 Task: Create a task  Implement a new cloud-based project management system for a company , assign it to team member softage.4@softage.net in the project AgileQuest and update the status of the task to  On Track  , set the priority of the task to High
Action: Mouse moved to (86, 58)
Screenshot: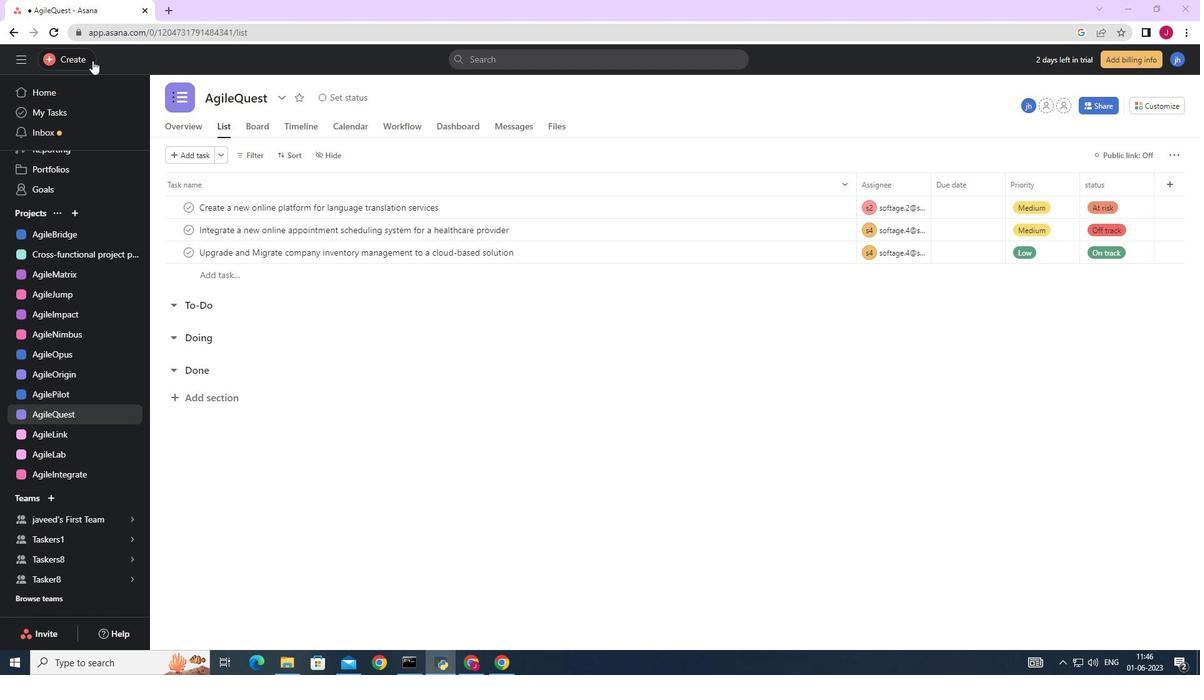 
Action: Mouse pressed left at (86, 58)
Screenshot: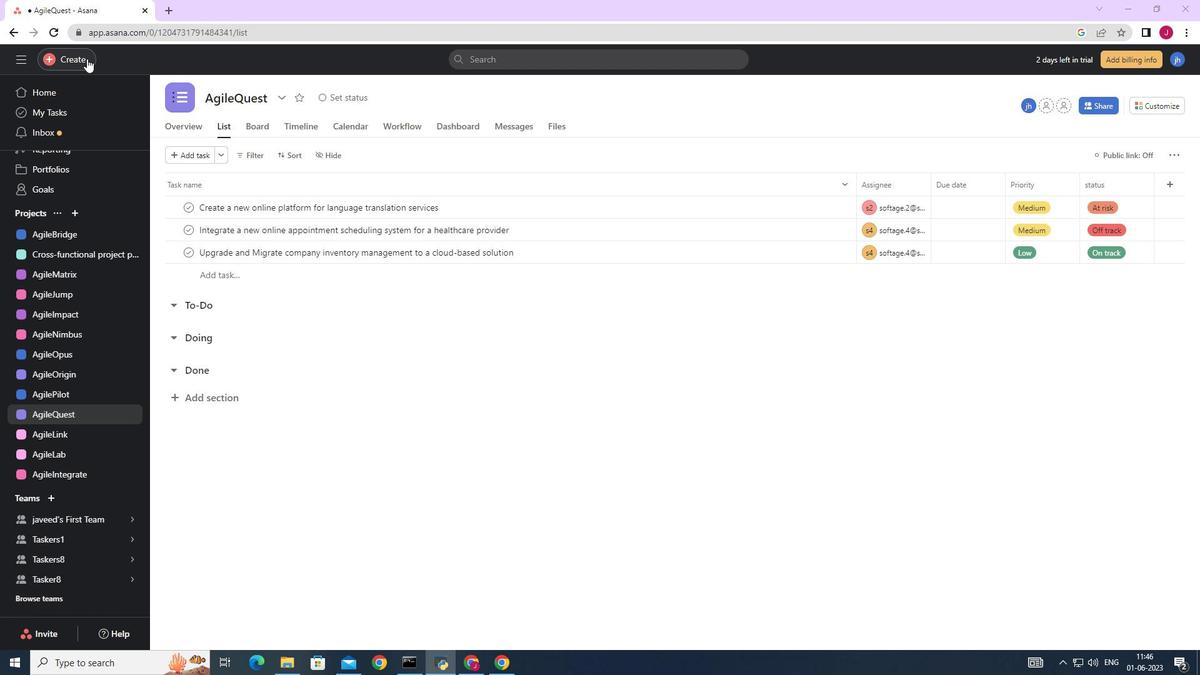 
Action: Mouse moved to (163, 63)
Screenshot: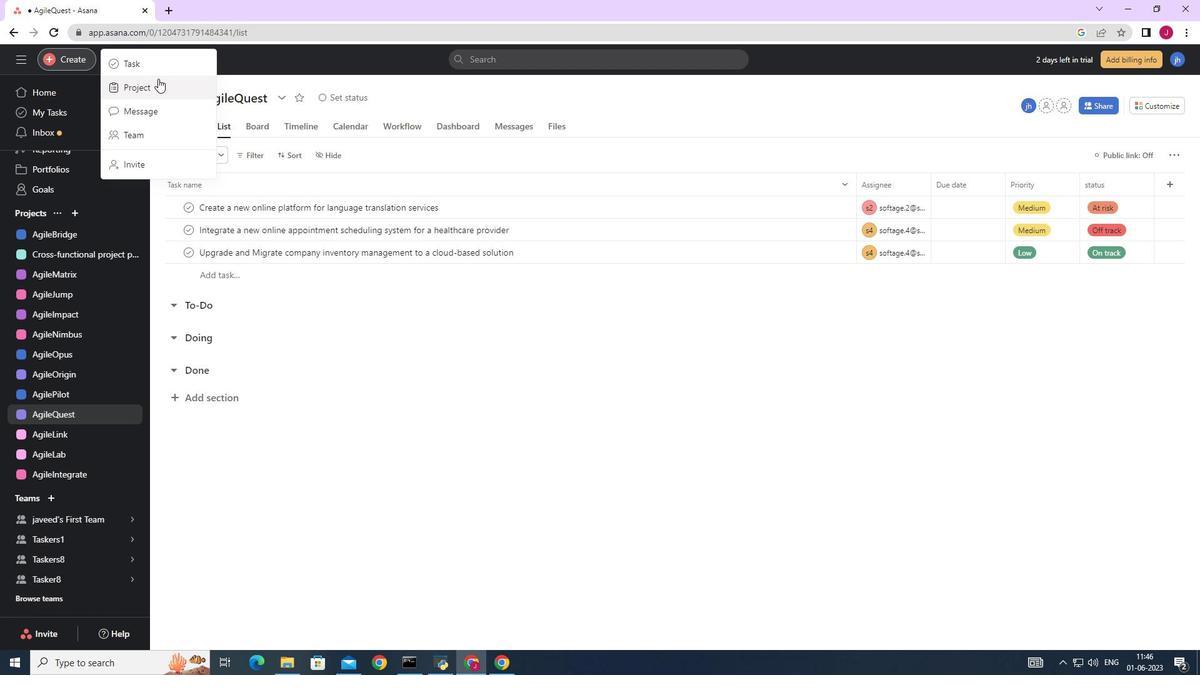 
Action: Mouse pressed left at (163, 63)
Screenshot: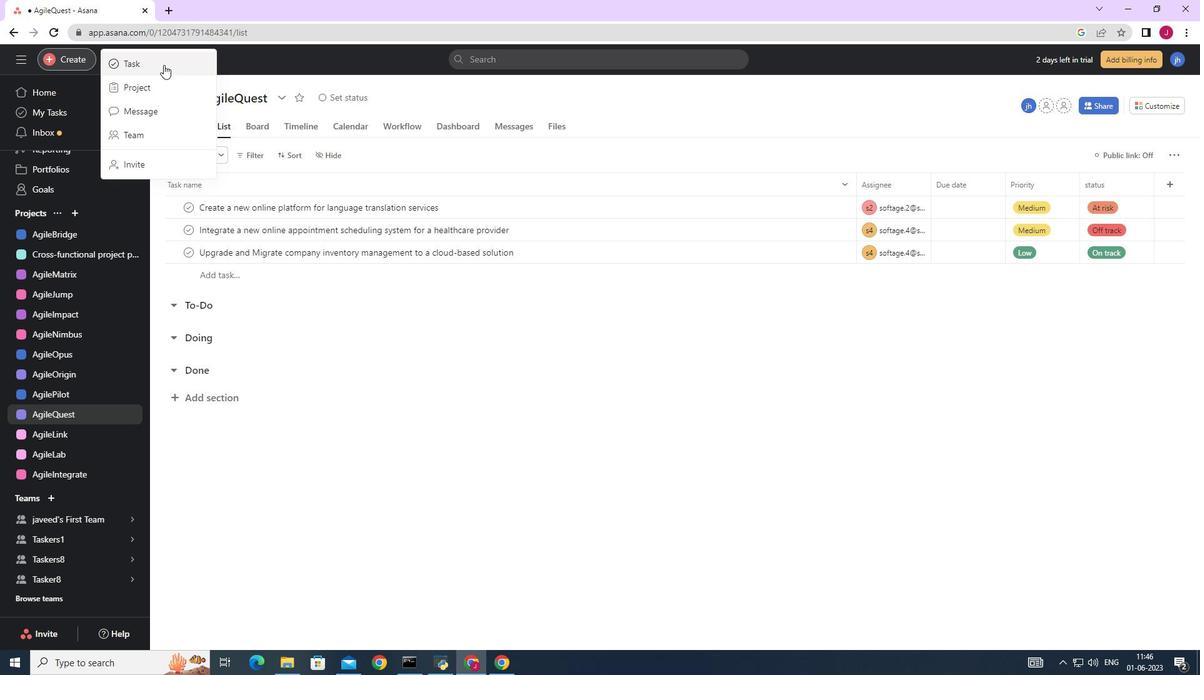 
Action: Mouse moved to (975, 415)
Screenshot: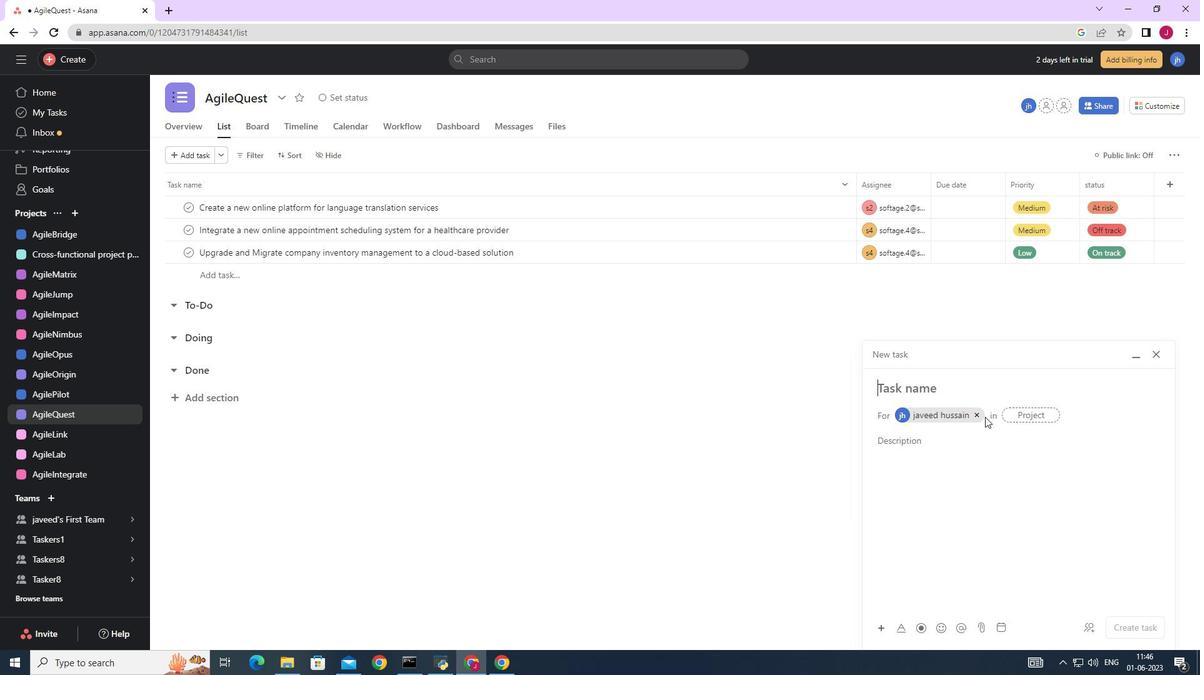 
Action: Mouse pressed left at (975, 415)
Screenshot: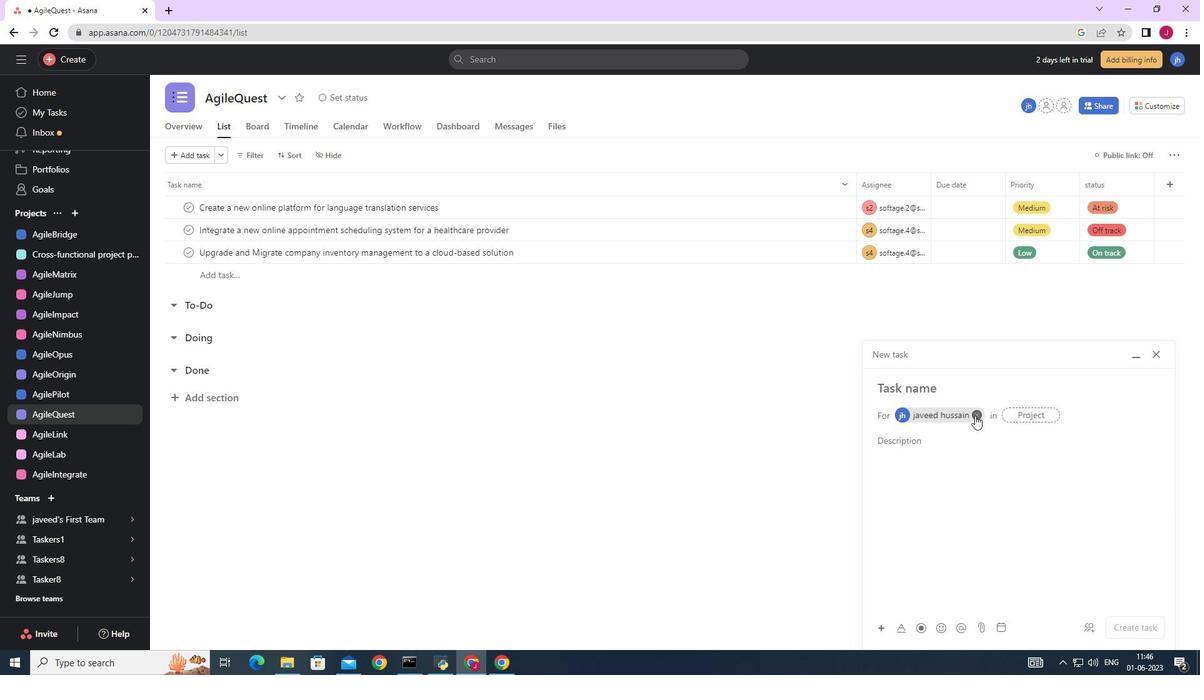 
Action: Mouse moved to (901, 387)
Screenshot: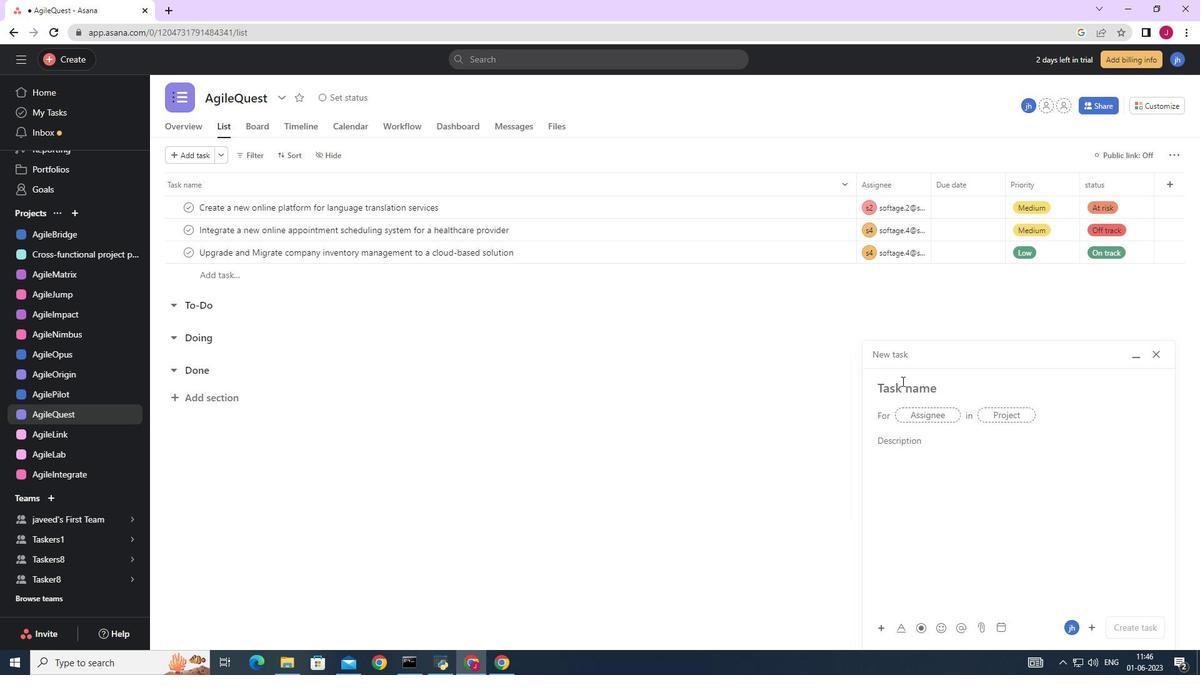 
Action: Mouse pressed left at (901, 387)
Screenshot: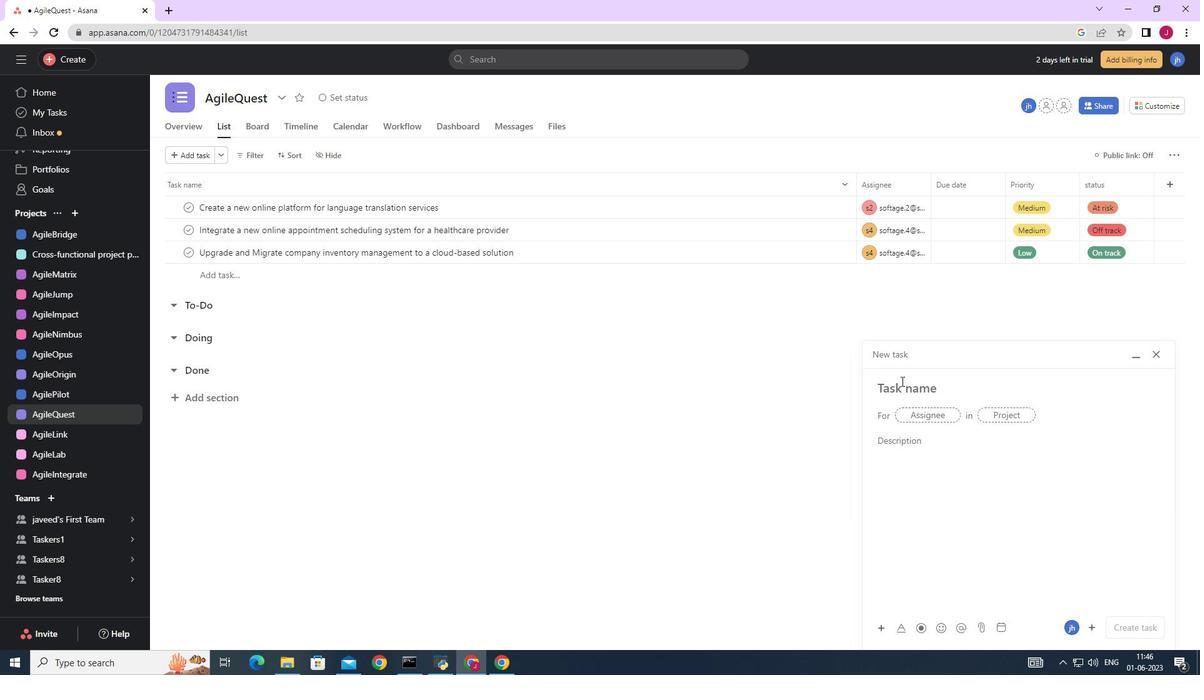 
Action: Key pressed <Key.caps_lock>I<Key.caps_lock>mplement<Key.space>a<Key.space>new<Key.space>cloud-based<Key.space>project<Key.space>management<Key.space>system
Screenshot: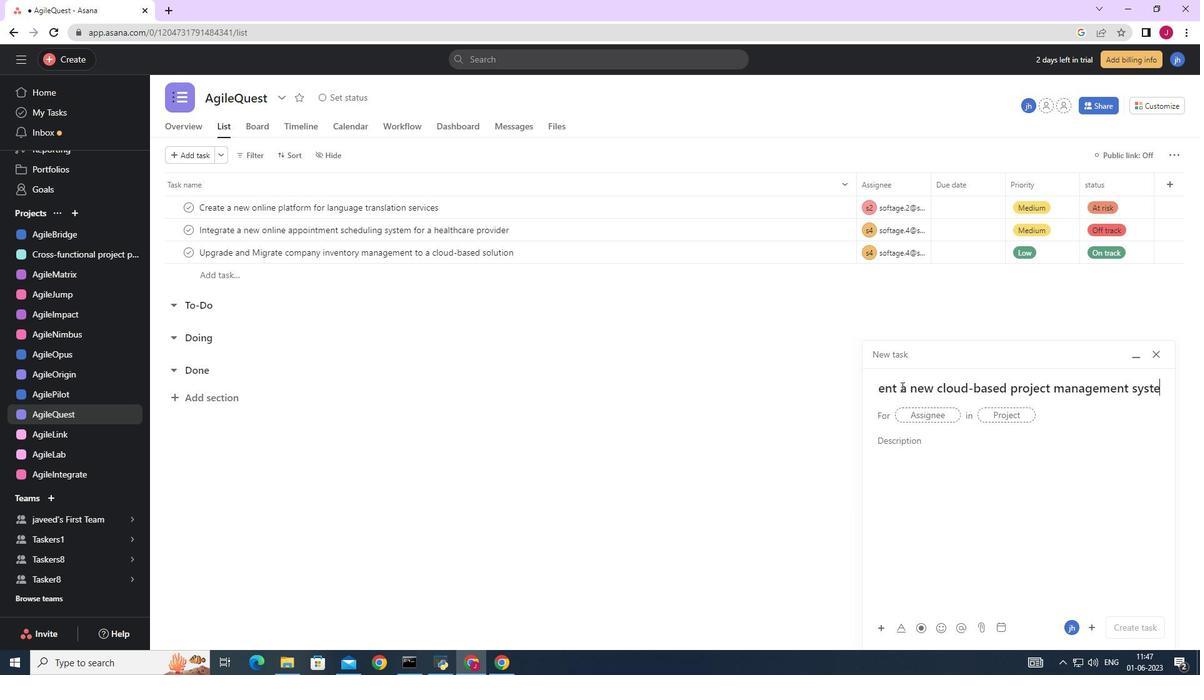 
Action: Mouse moved to (930, 419)
Screenshot: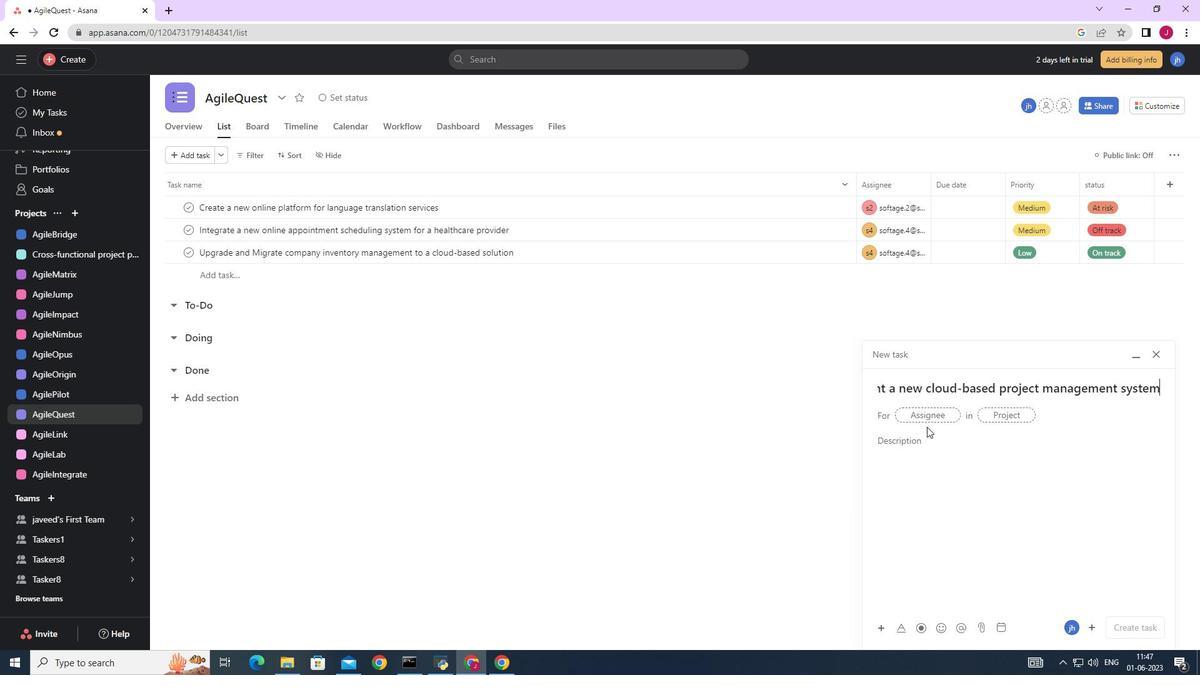 
Action: Mouse pressed left at (930, 419)
Screenshot: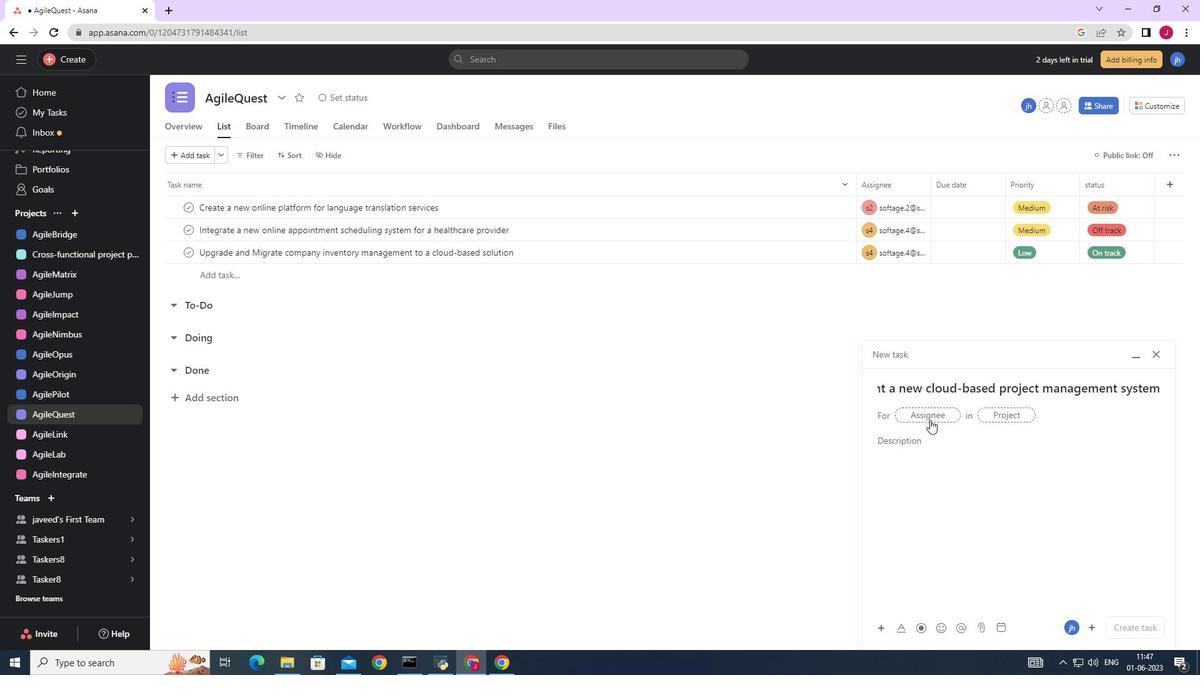 
Action: Key pressed softage.4
Screenshot: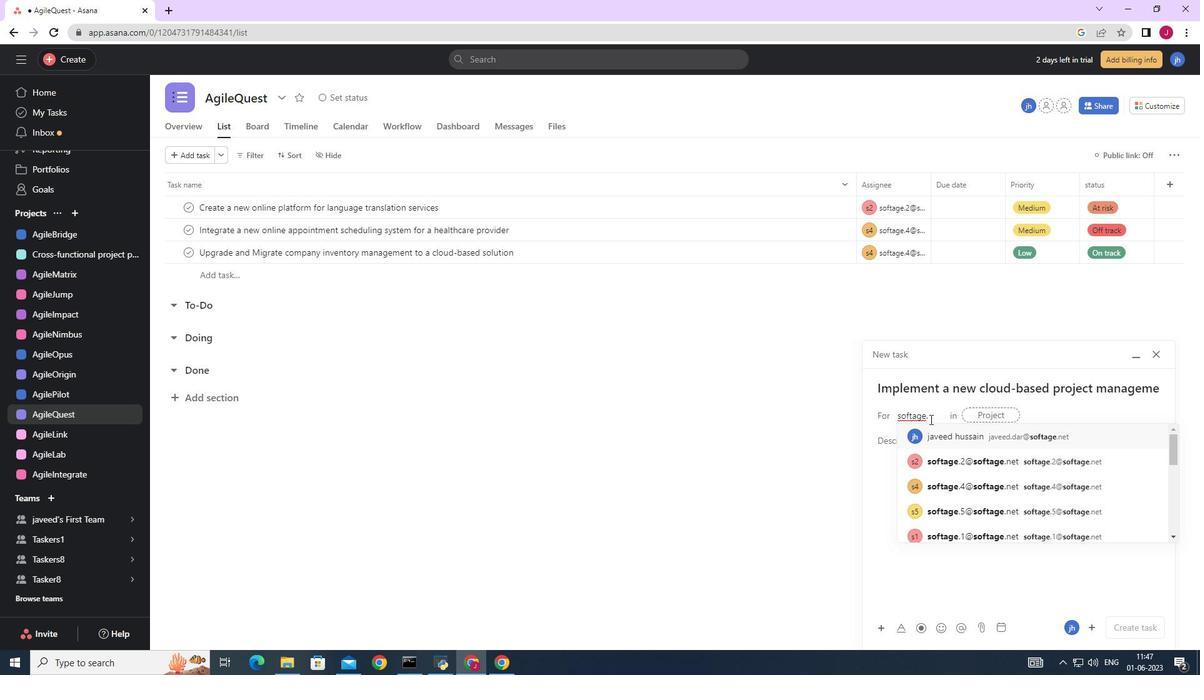 
Action: Mouse moved to (1003, 435)
Screenshot: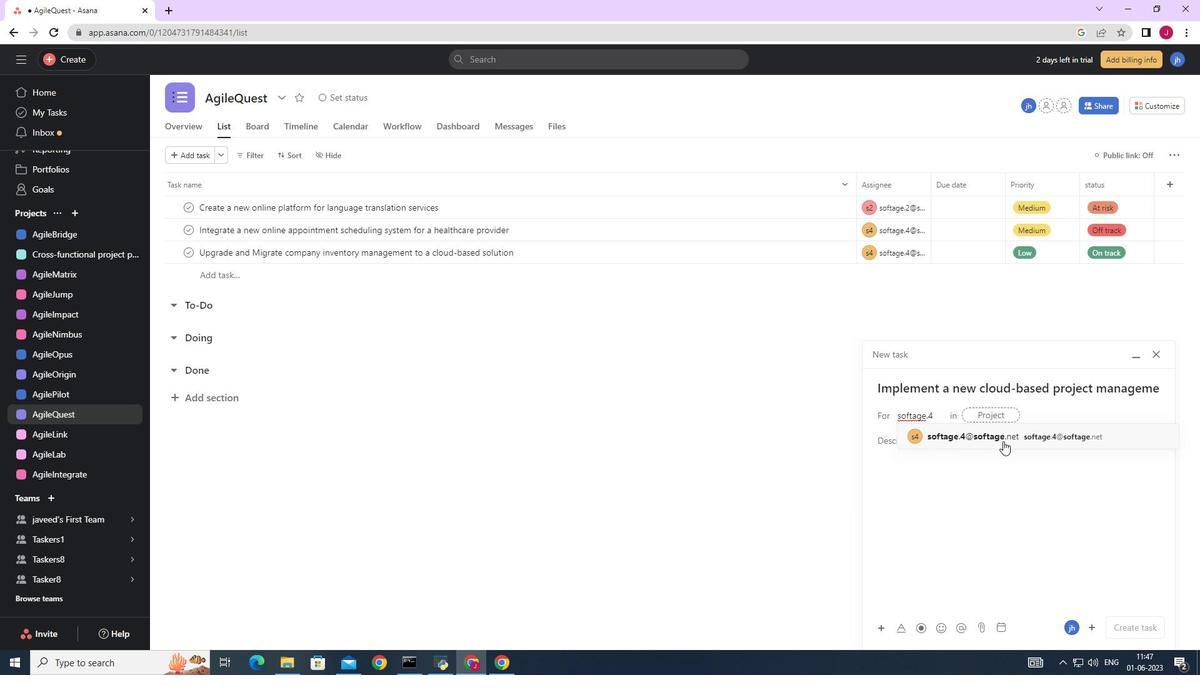 
Action: Mouse pressed left at (1003, 435)
Screenshot: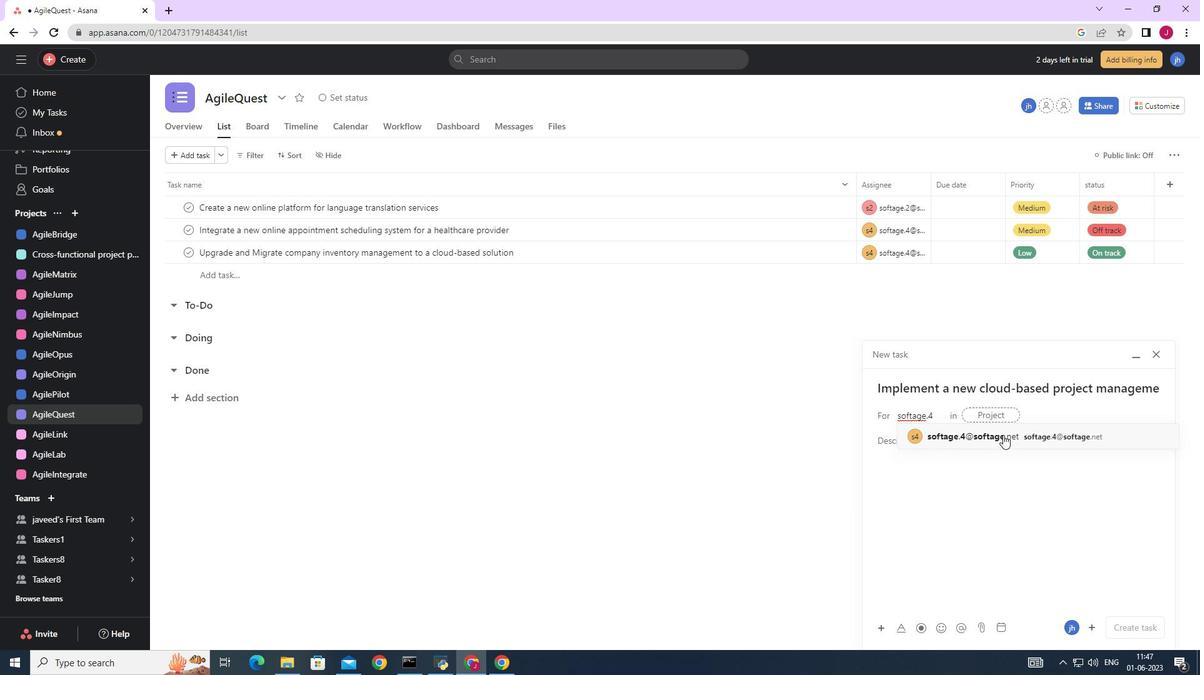 
Action: Mouse moved to (851, 431)
Screenshot: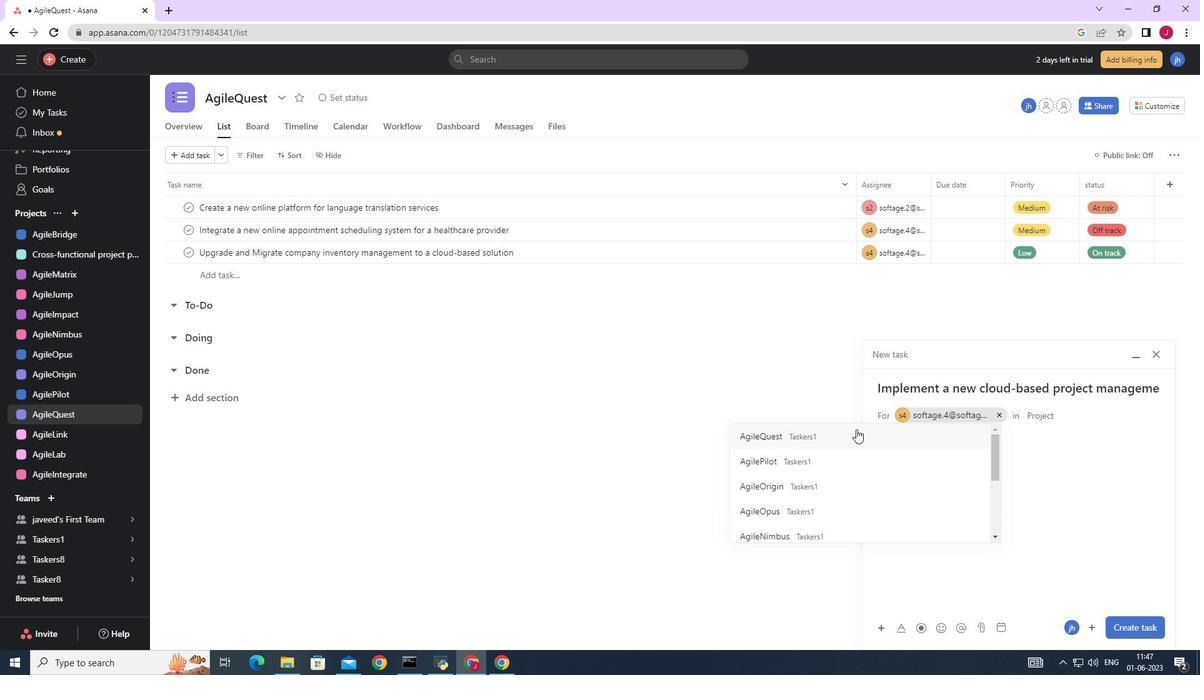 
Action: Mouse pressed left at (851, 431)
Screenshot: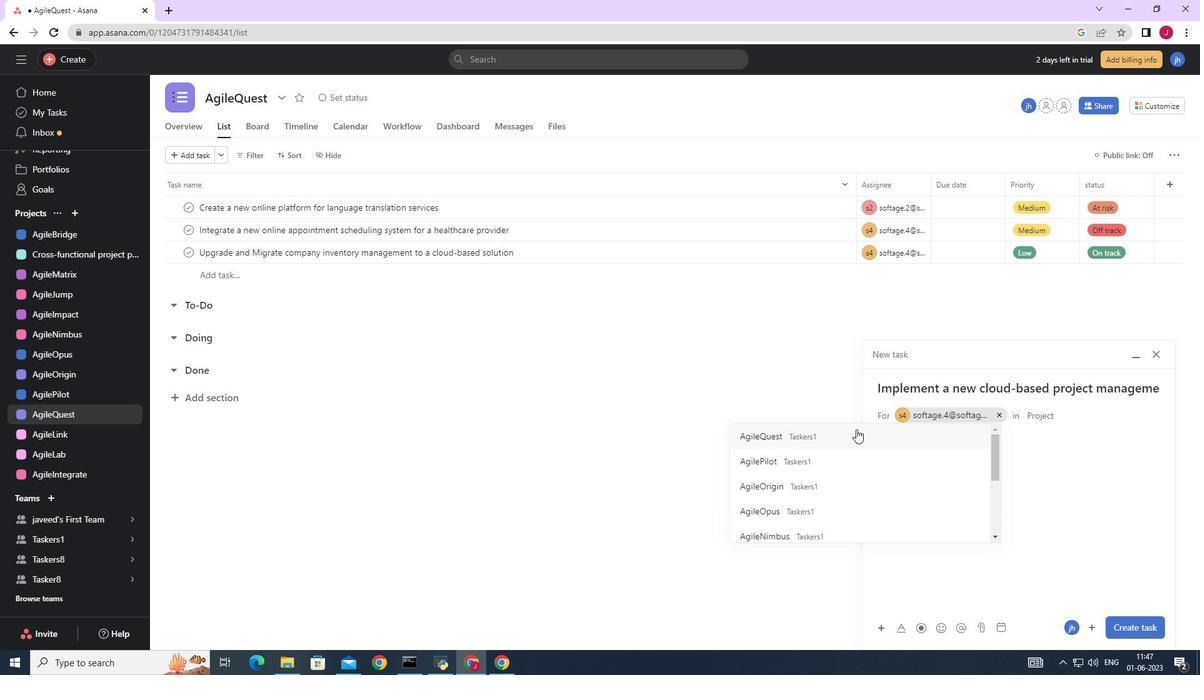 
Action: Mouse moved to (944, 445)
Screenshot: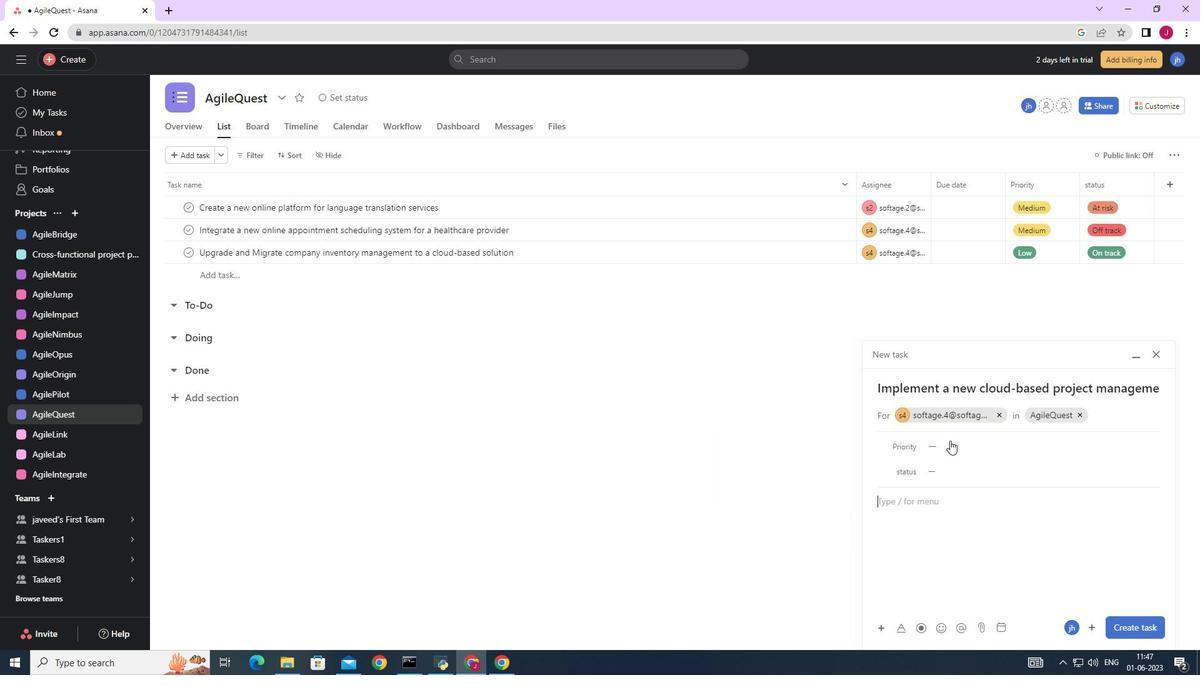
Action: Mouse pressed left at (944, 445)
Screenshot: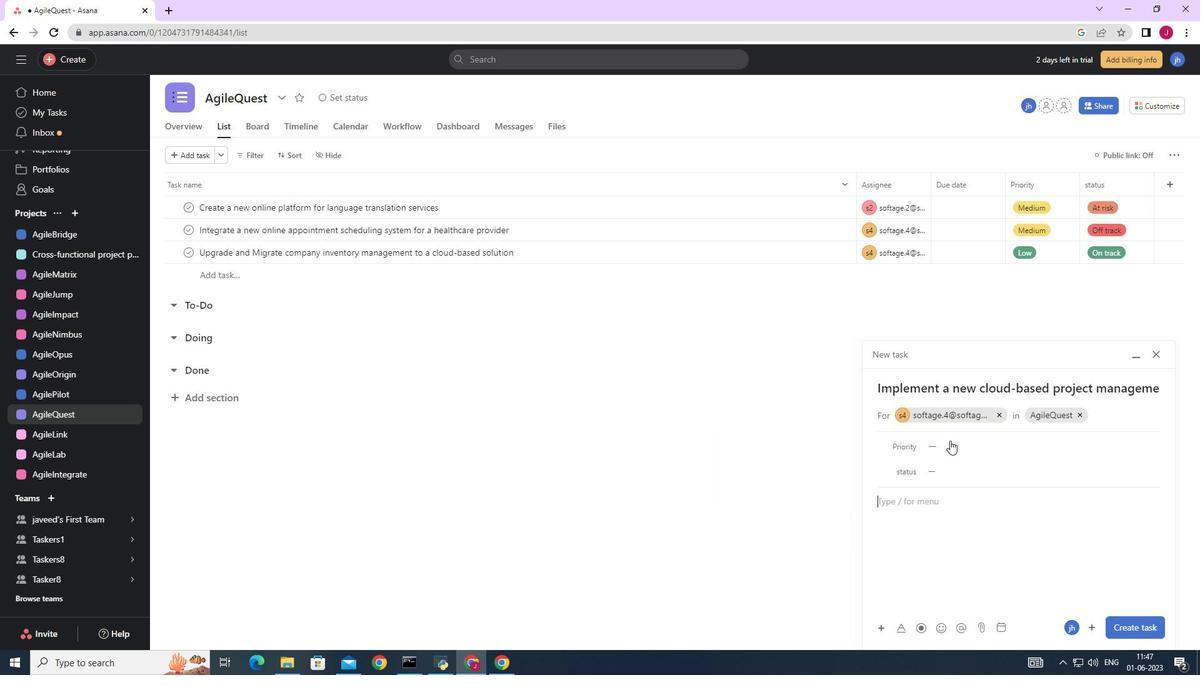 
Action: Mouse moved to (960, 511)
Screenshot: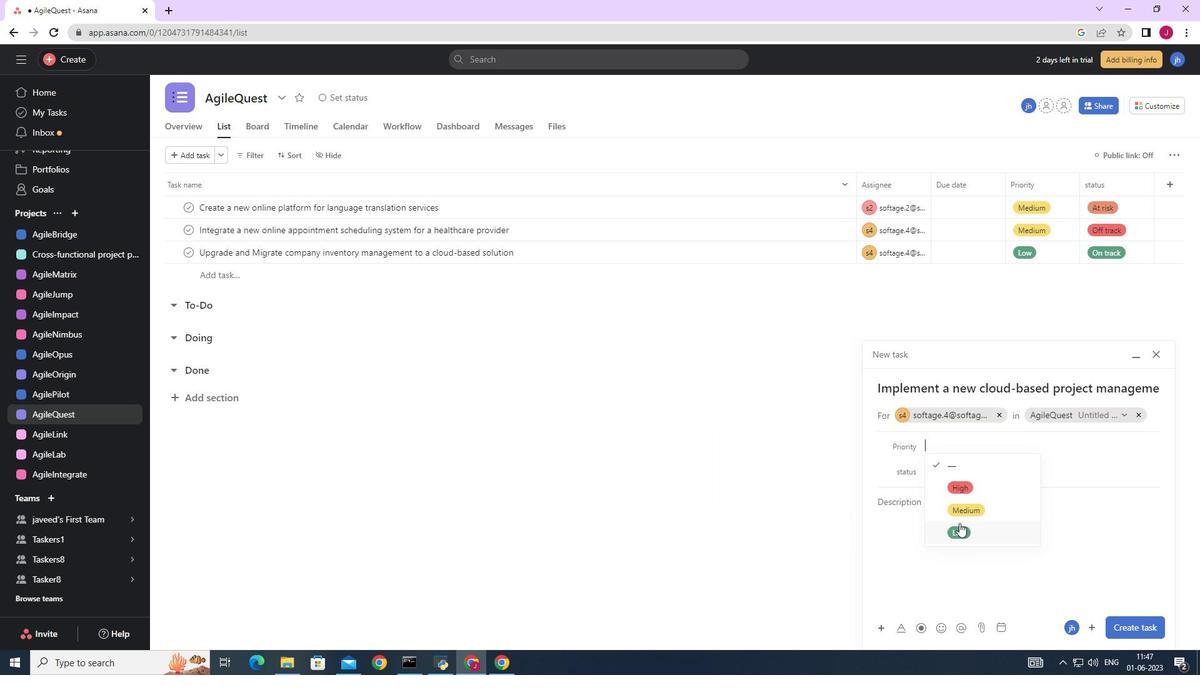 
Action: Mouse pressed left at (960, 511)
Screenshot: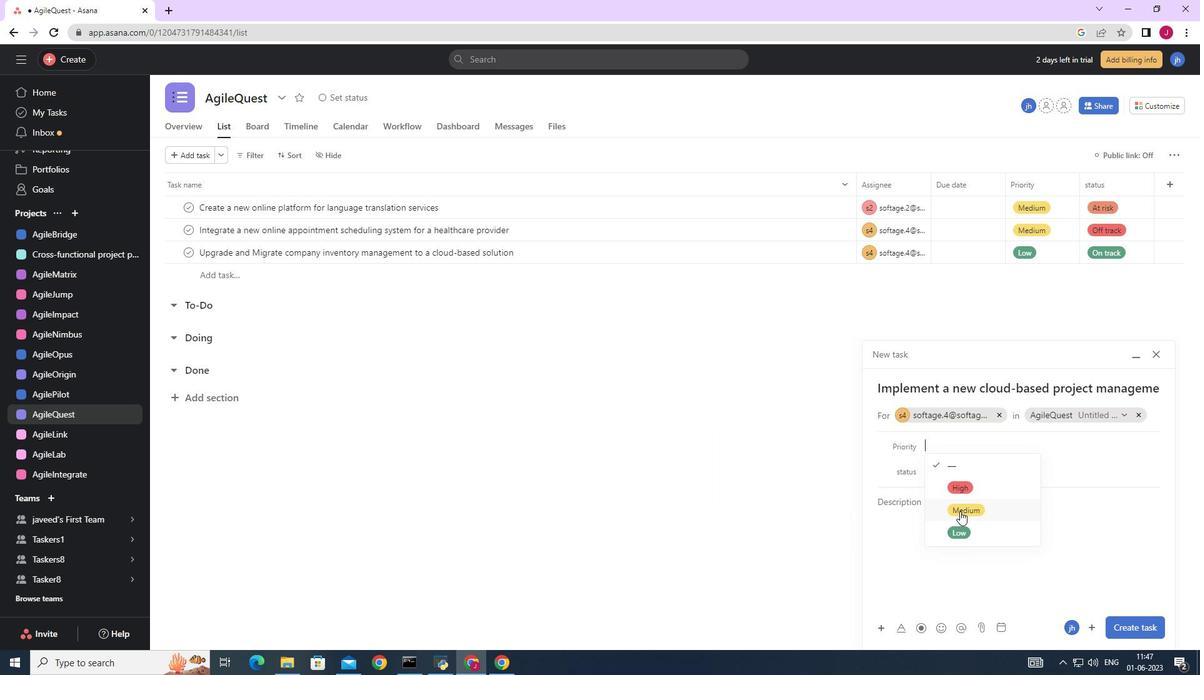 
Action: Mouse moved to (950, 445)
Screenshot: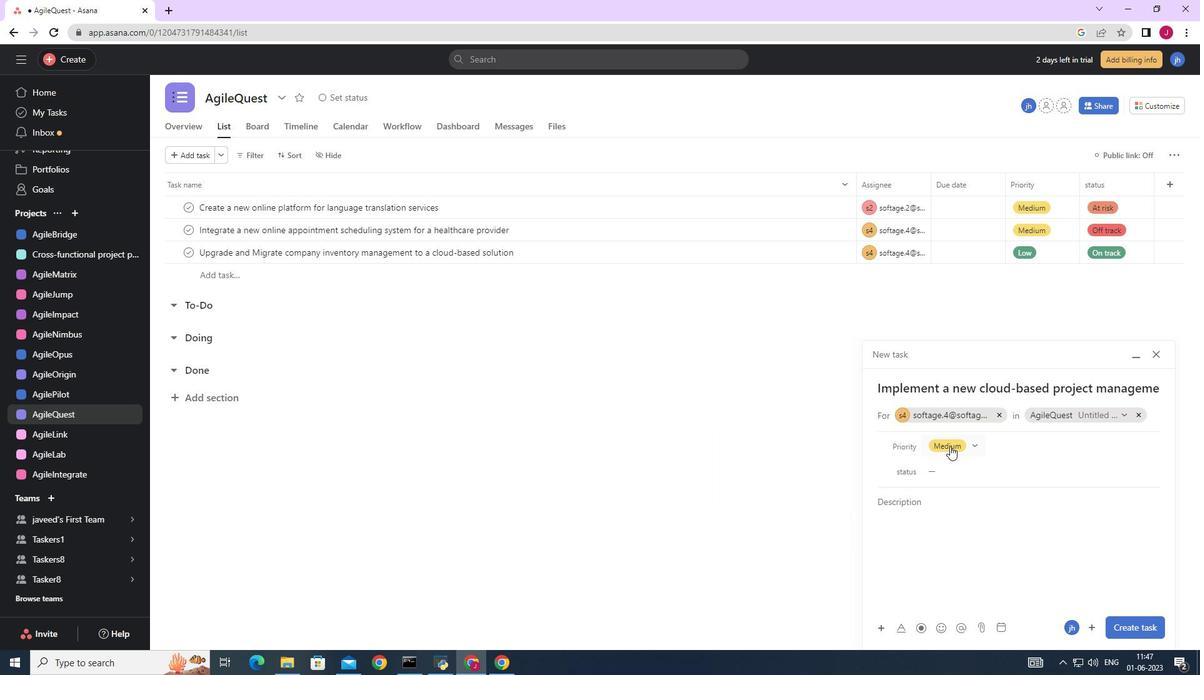 
Action: Mouse pressed left at (950, 445)
Screenshot: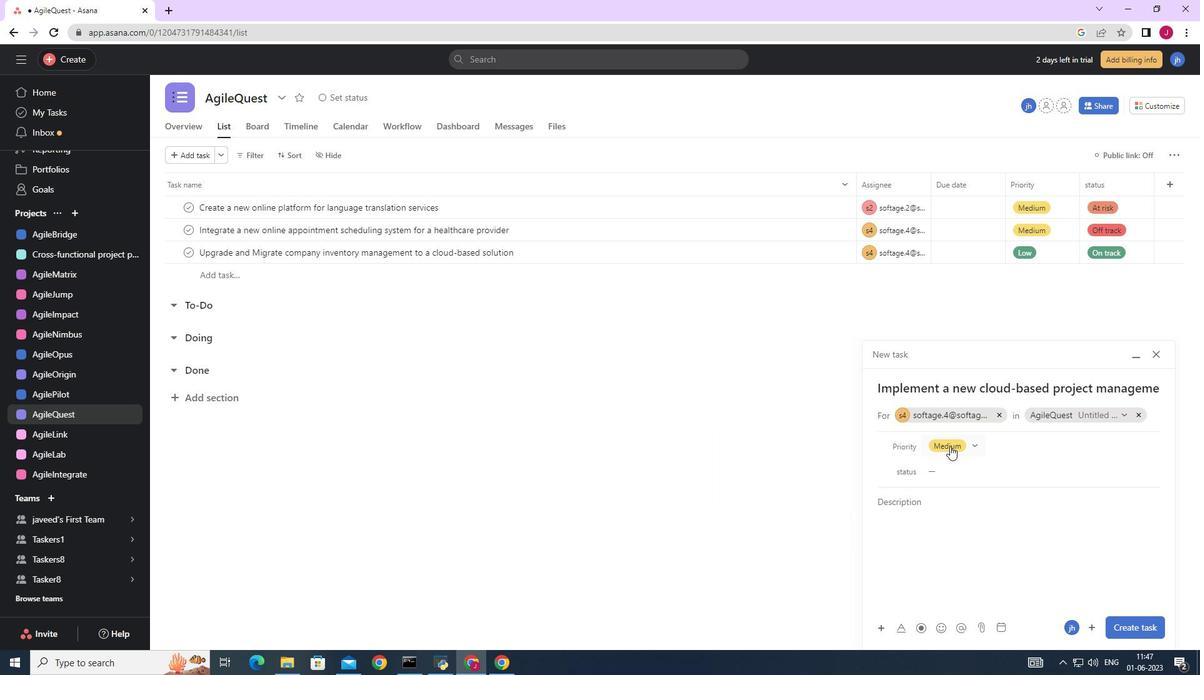 
Action: Mouse moved to (959, 483)
Screenshot: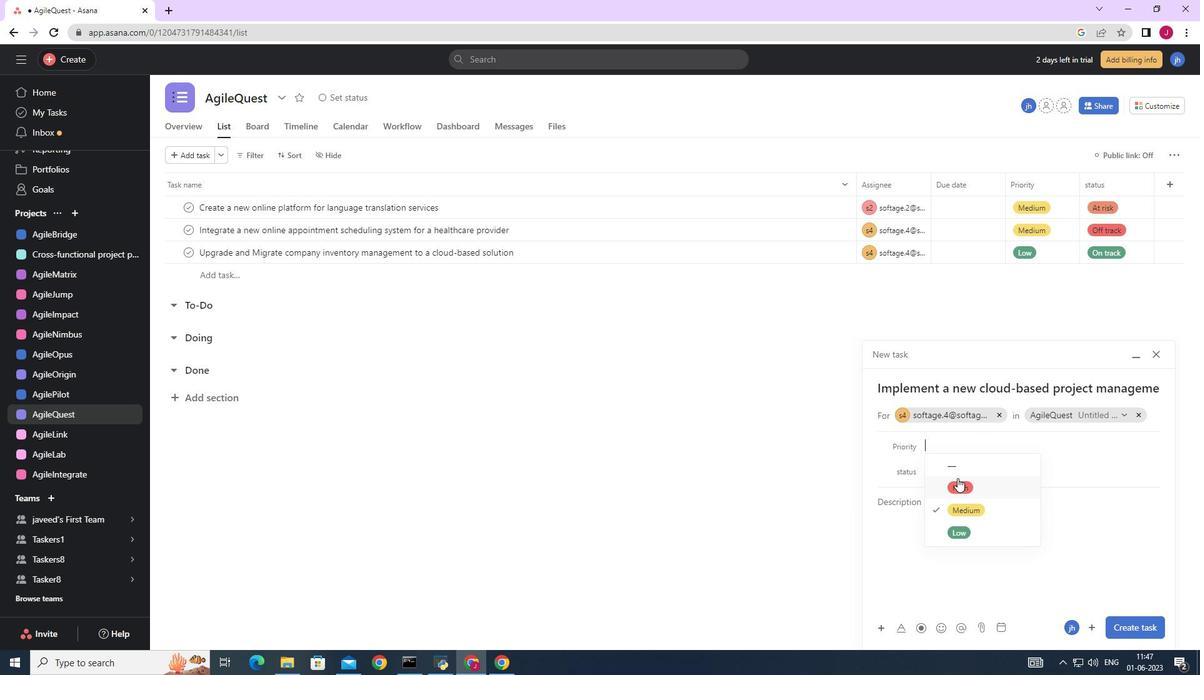 
Action: Mouse pressed left at (959, 483)
Screenshot: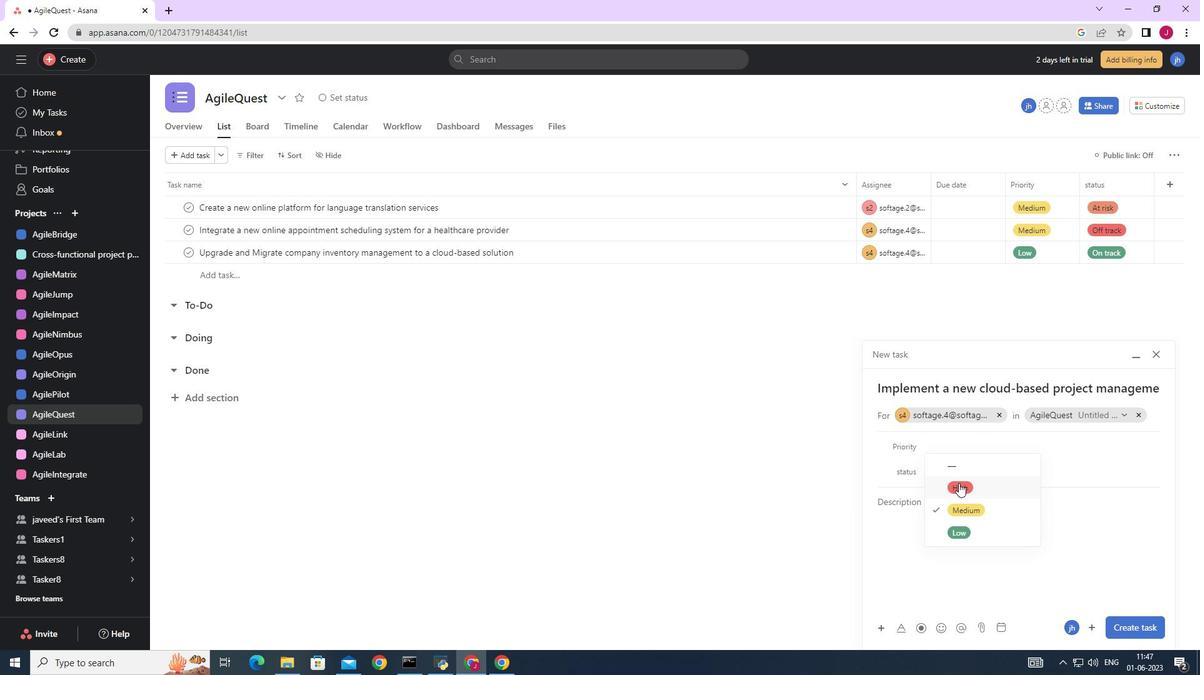 
Action: Mouse moved to (949, 471)
Screenshot: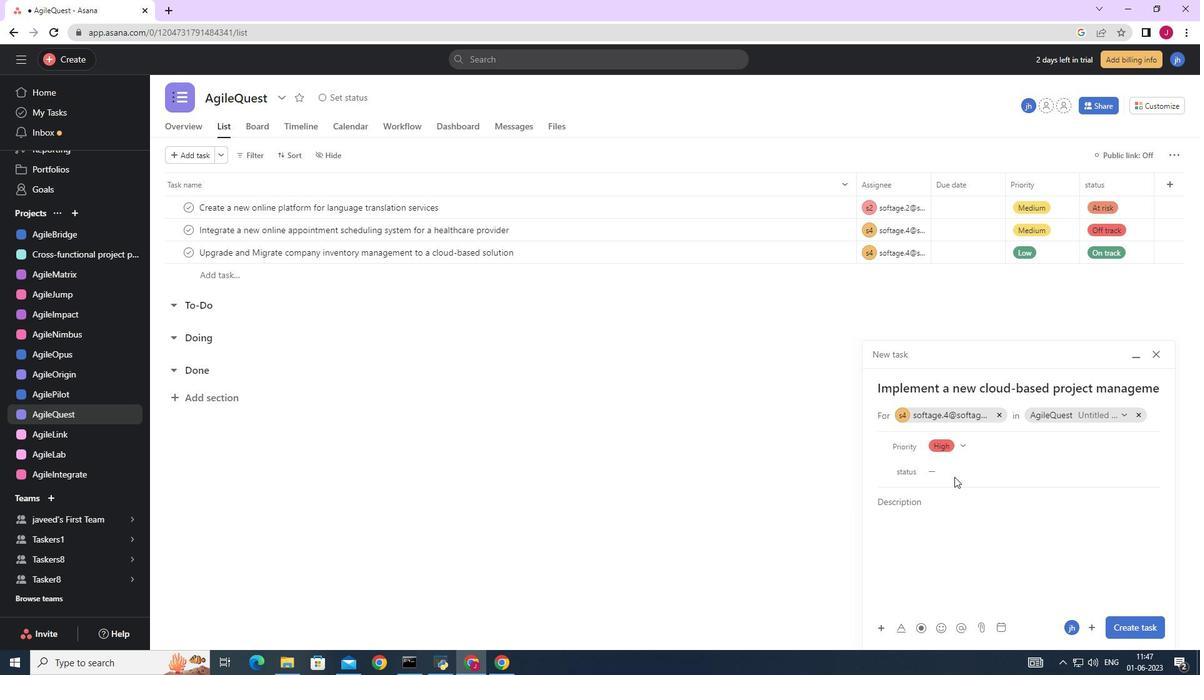 
Action: Mouse pressed left at (949, 471)
Screenshot: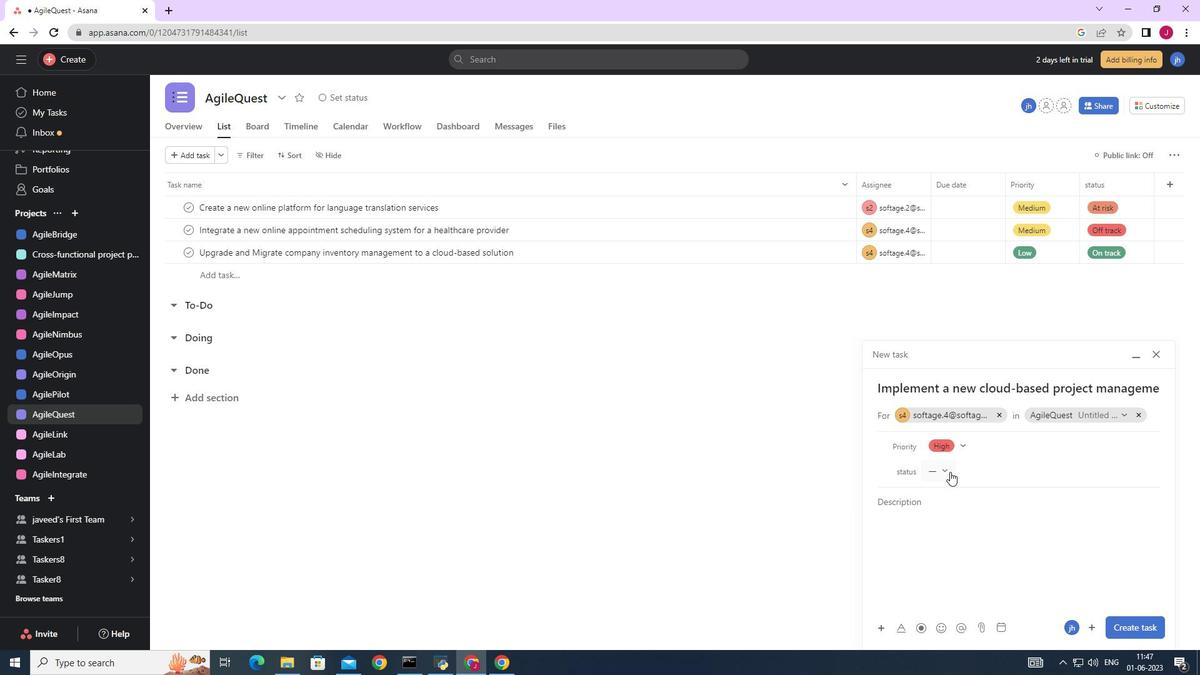 
Action: Mouse moved to (939, 473)
Screenshot: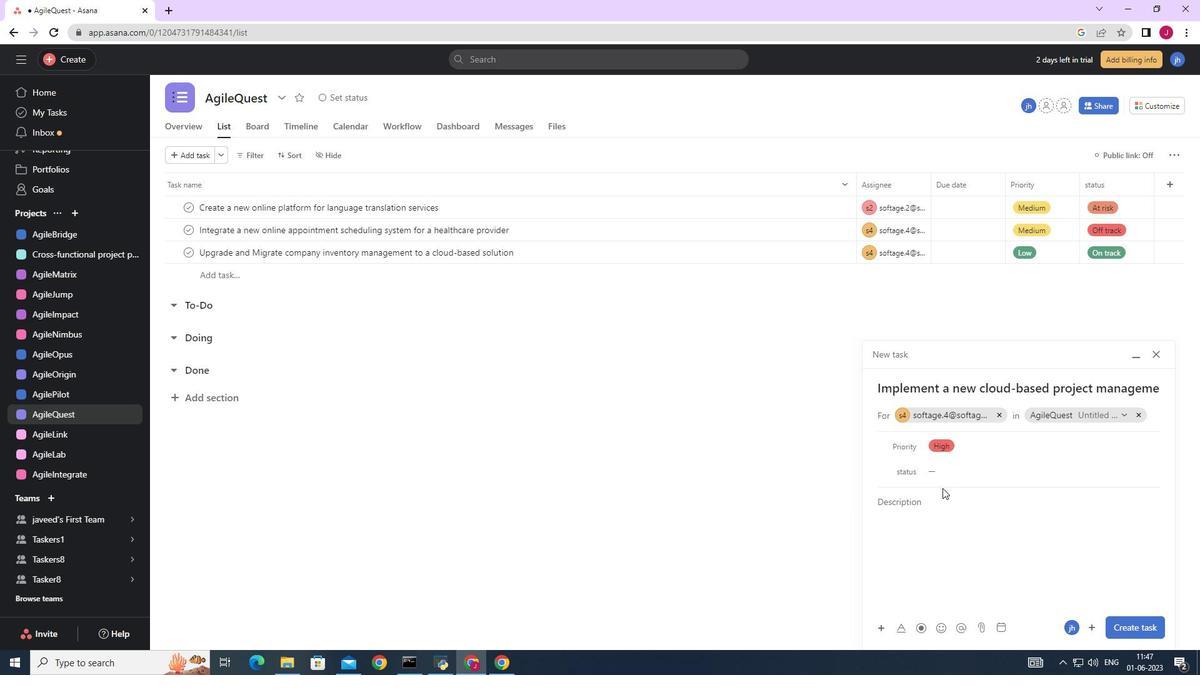 
Action: Mouse pressed left at (939, 473)
Screenshot: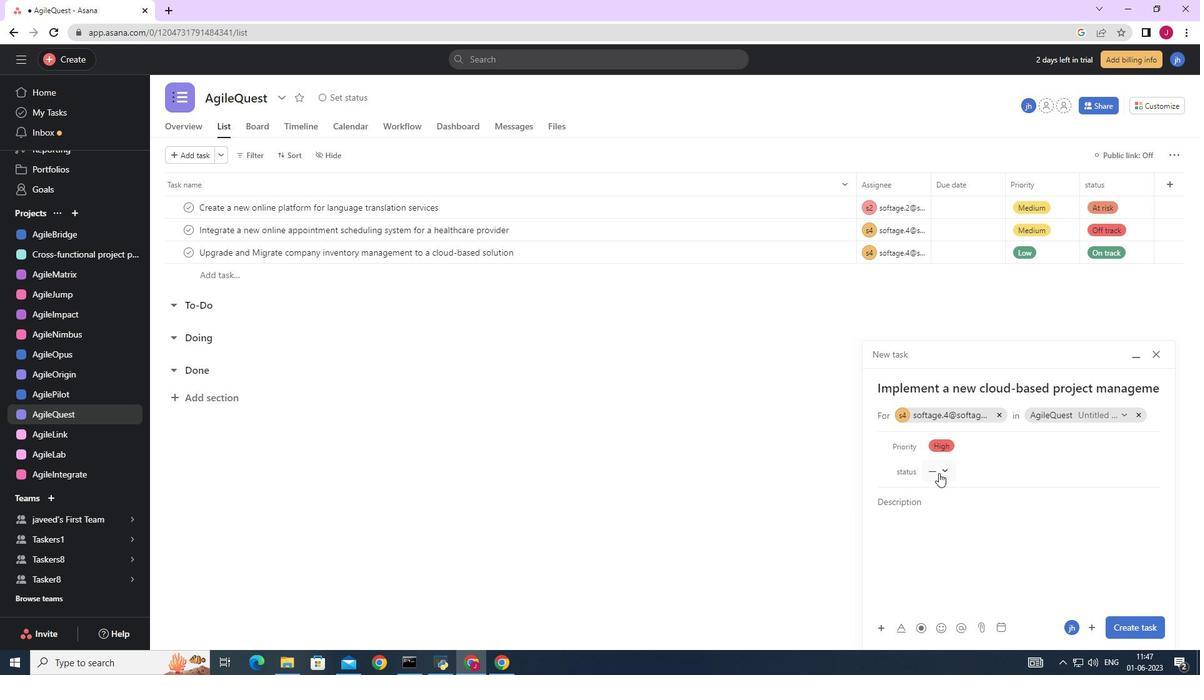 
Action: Mouse moved to (956, 512)
Screenshot: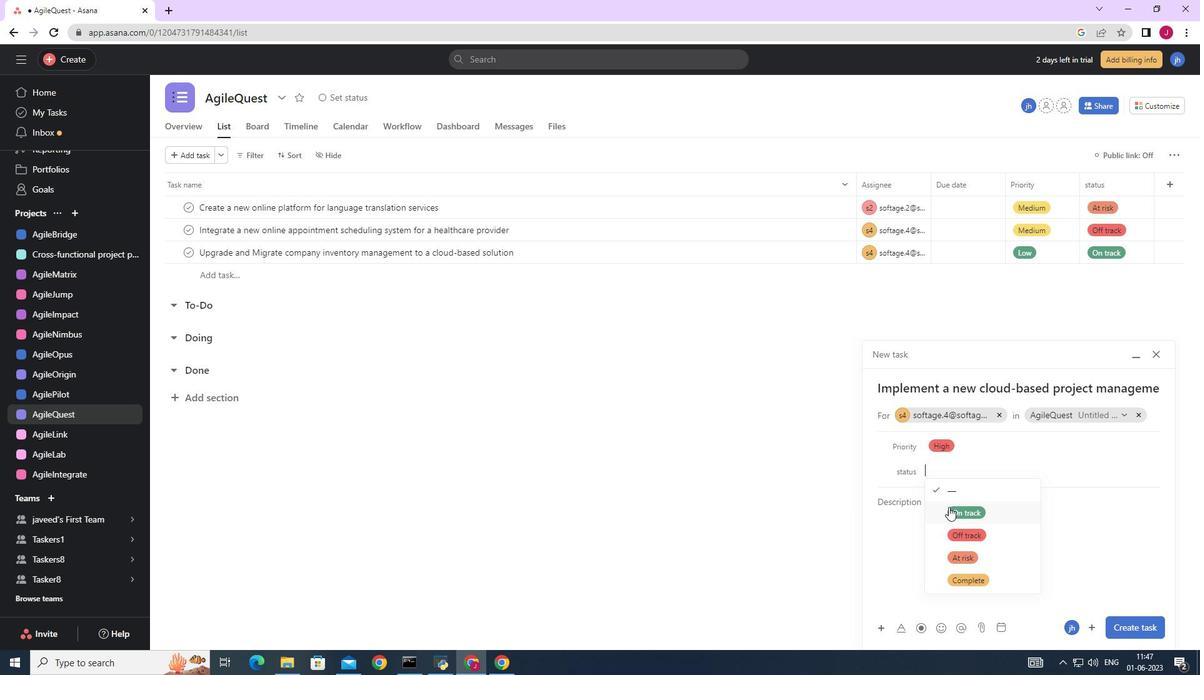 
Action: Mouse pressed left at (956, 512)
Screenshot: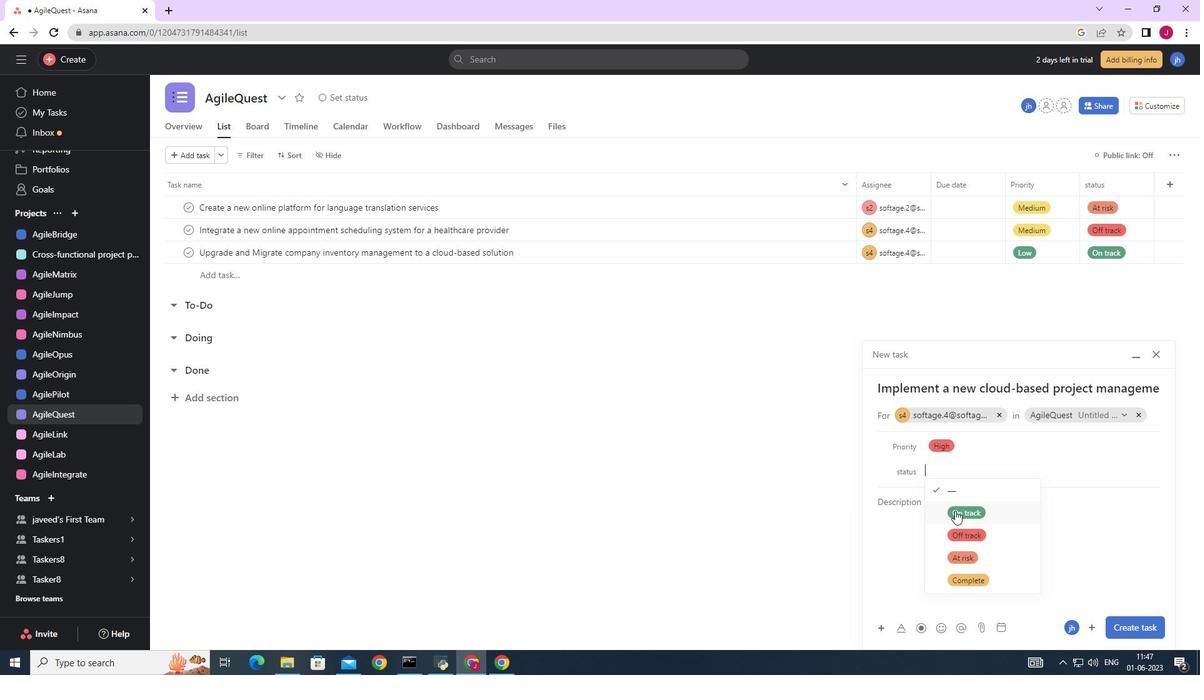 
Action: Mouse moved to (1128, 630)
Screenshot: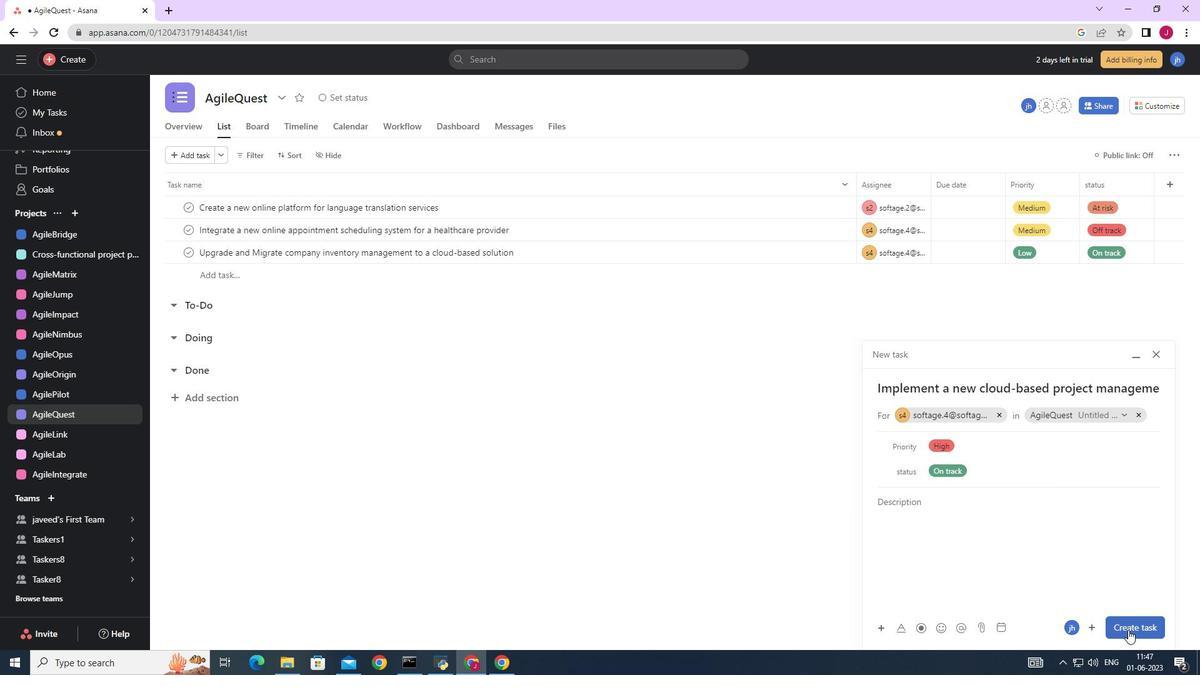 
Action: Mouse pressed left at (1128, 630)
Screenshot: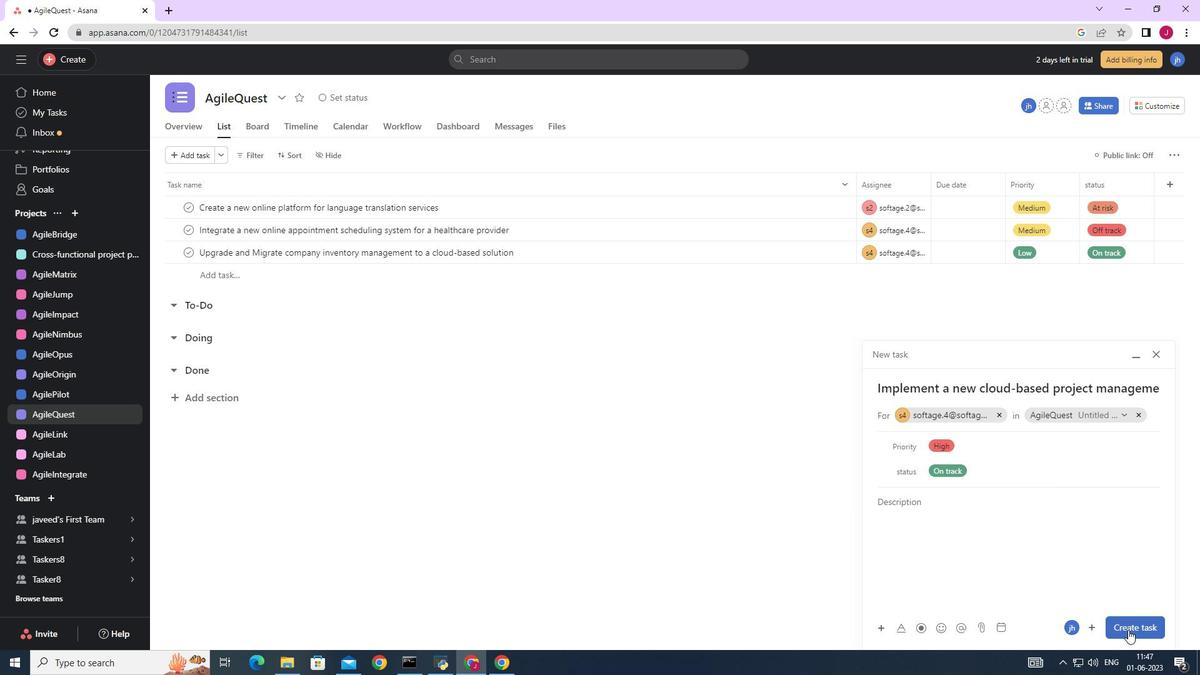 
Action: Mouse moved to (1120, 619)
Screenshot: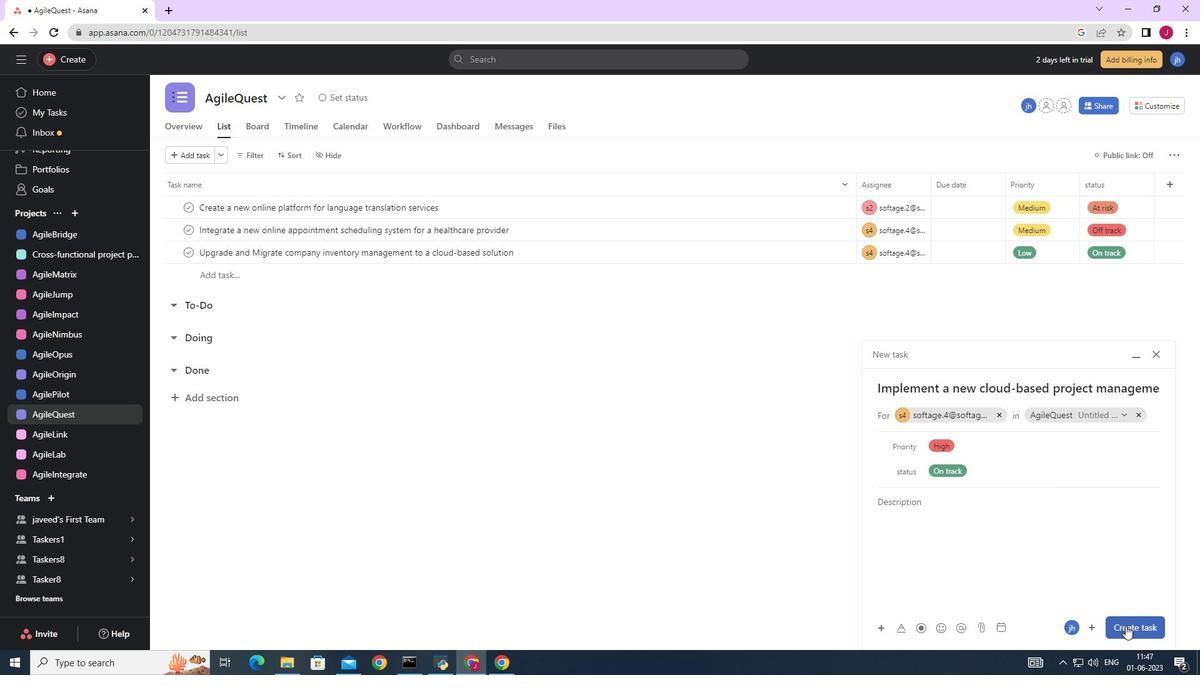 
